 Task: Create ChildIssue0042 as Child Issue of Issue Issue0021 in Backlog  in Scrum Project Project0005 in Jira
Action: Mouse moved to (411, 453)
Screenshot: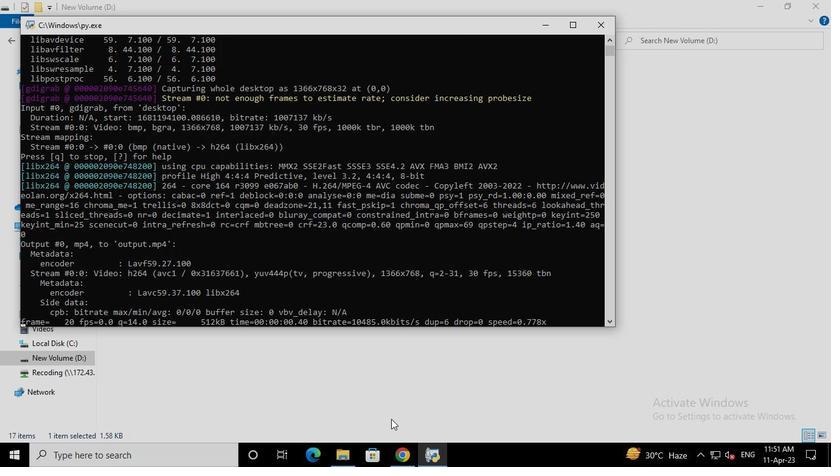 
Action: Mouse pressed left at (411, 453)
Screenshot: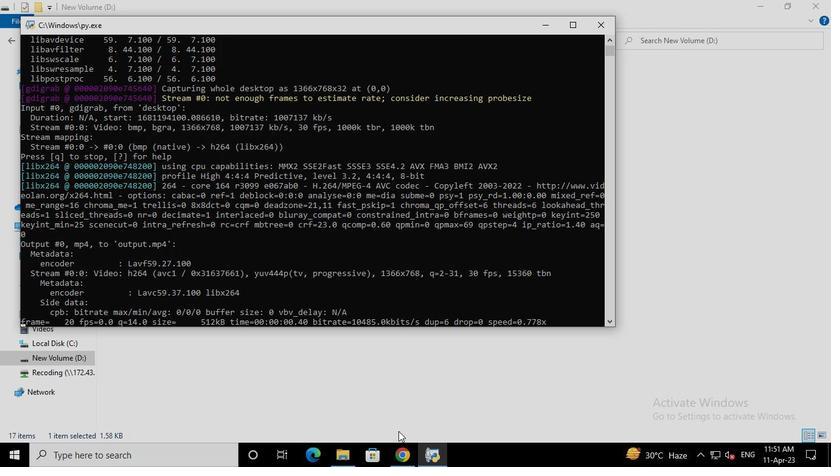 
Action: Mouse moved to (96, 184)
Screenshot: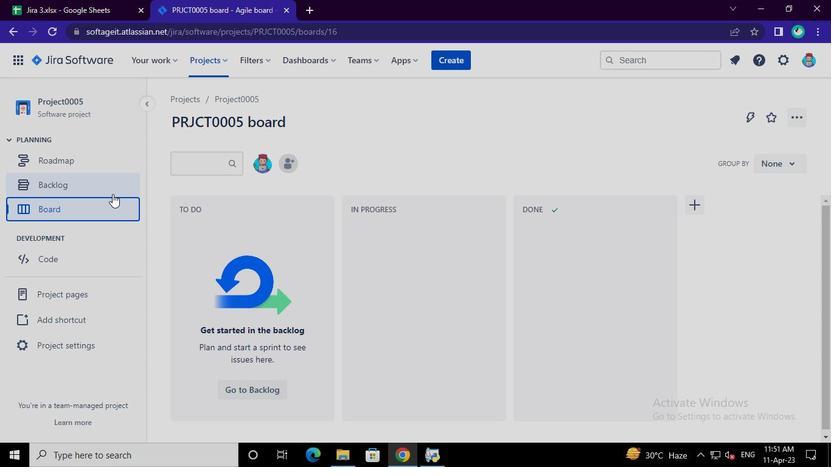 
Action: Mouse pressed left at (96, 184)
Screenshot: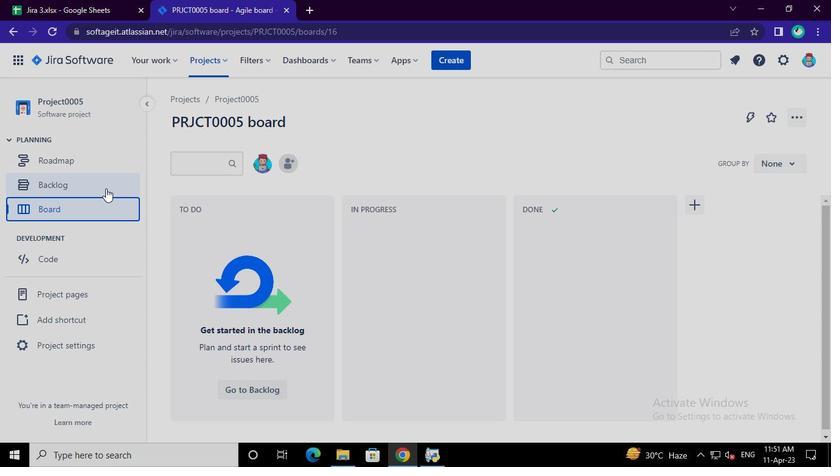 
Action: Mouse moved to (281, 277)
Screenshot: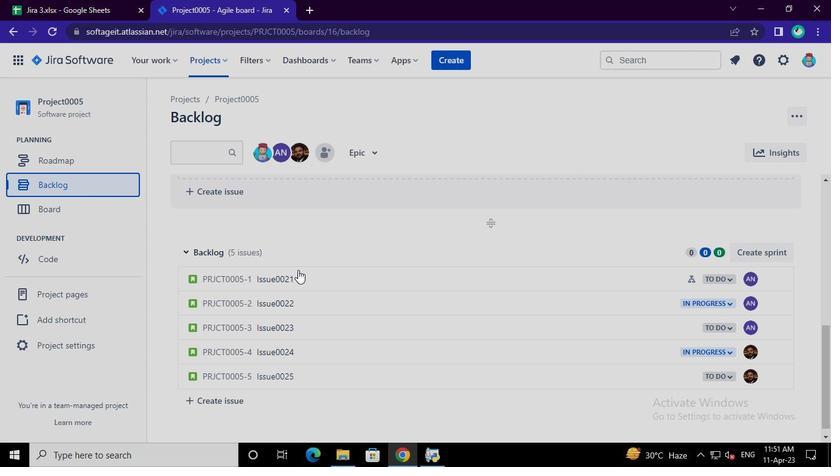 
Action: Mouse pressed left at (281, 277)
Screenshot: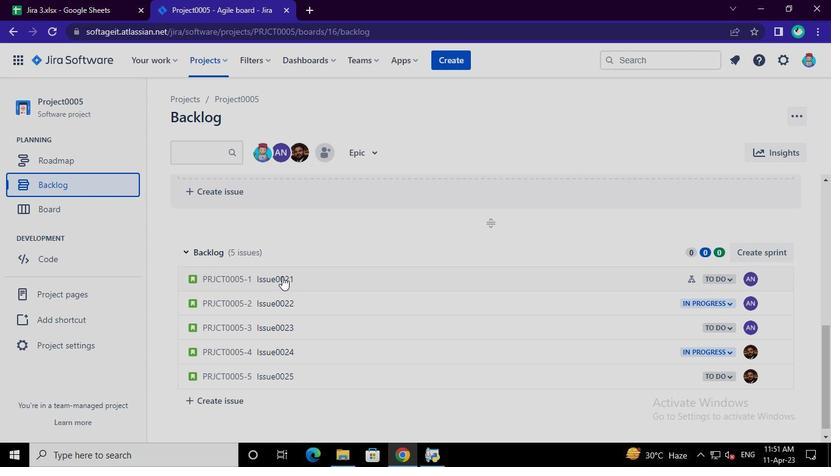 
Action: Mouse moved to (612, 248)
Screenshot: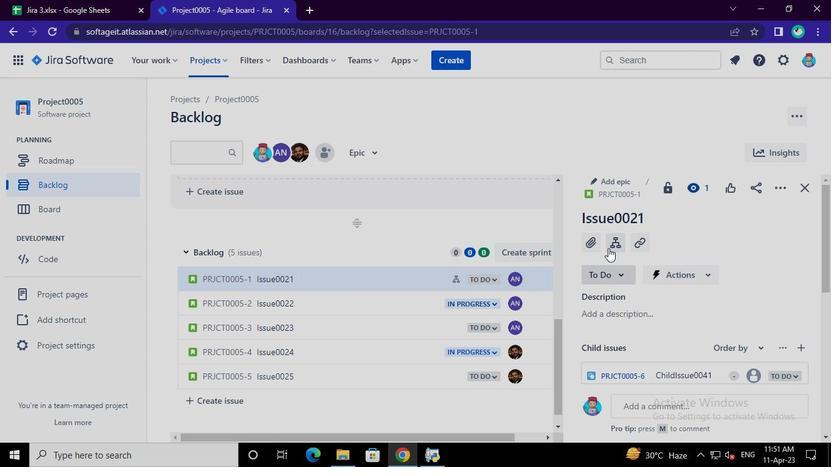 
Action: Mouse pressed left at (612, 248)
Screenshot: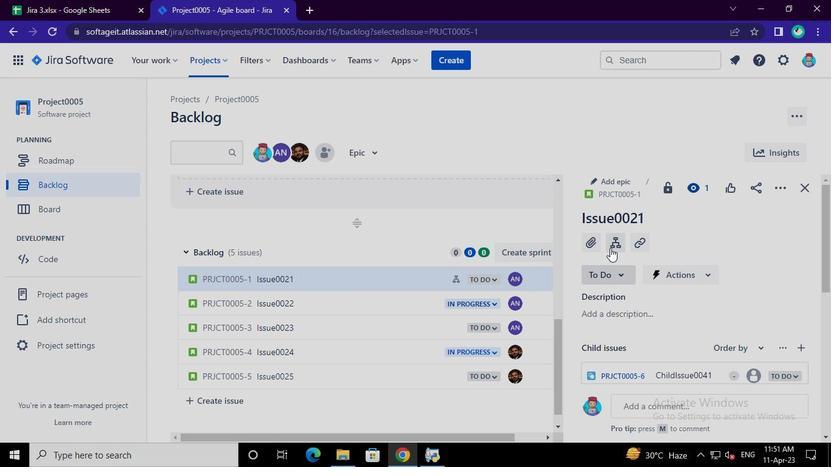 
Action: Mouse moved to (623, 295)
Screenshot: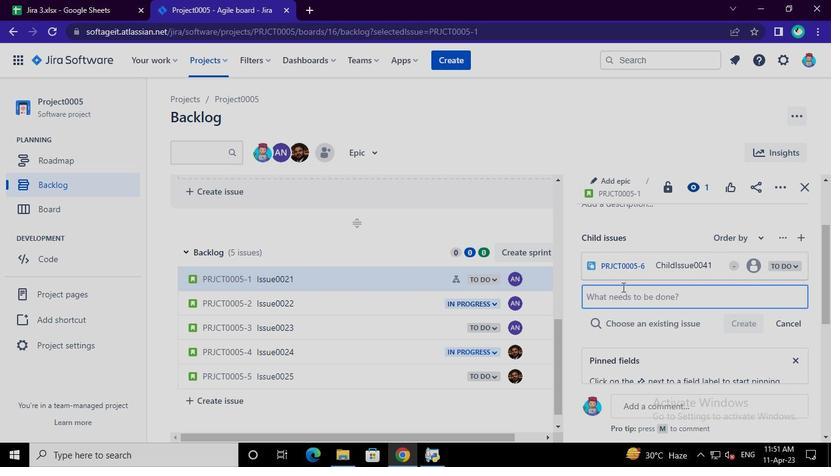 
Action: Mouse pressed left at (623, 295)
Screenshot: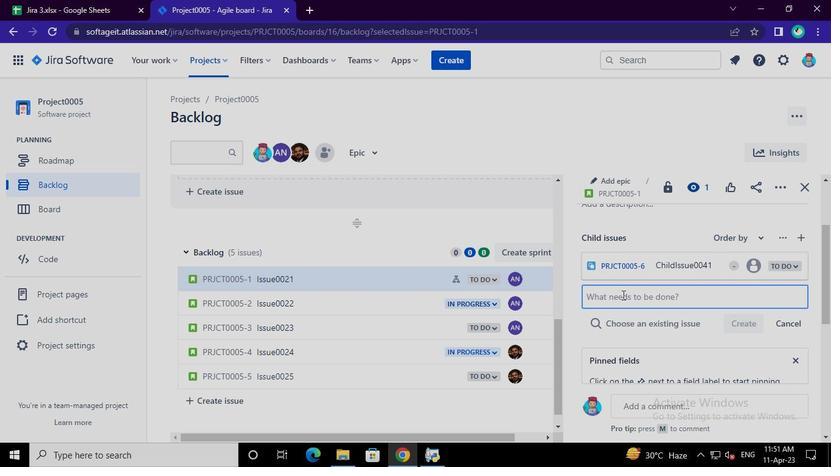 
Action: Mouse moved to (627, 294)
Screenshot: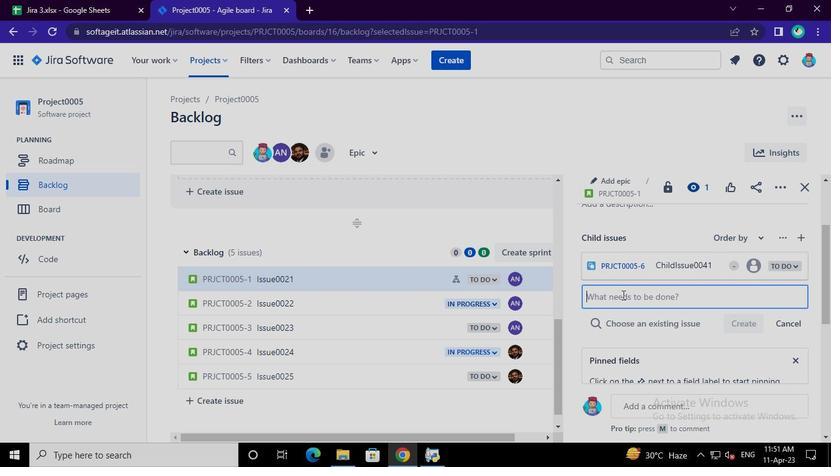 
Action: Keyboard Key.shift
Screenshot: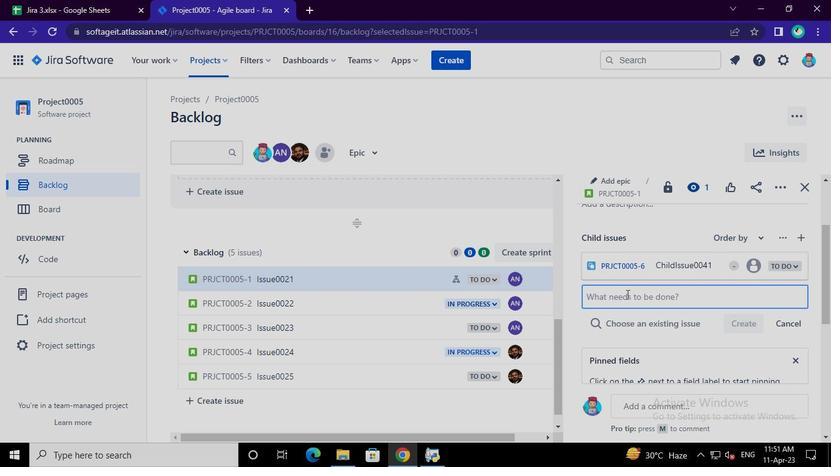 
Action: Keyboard C
Screenshot: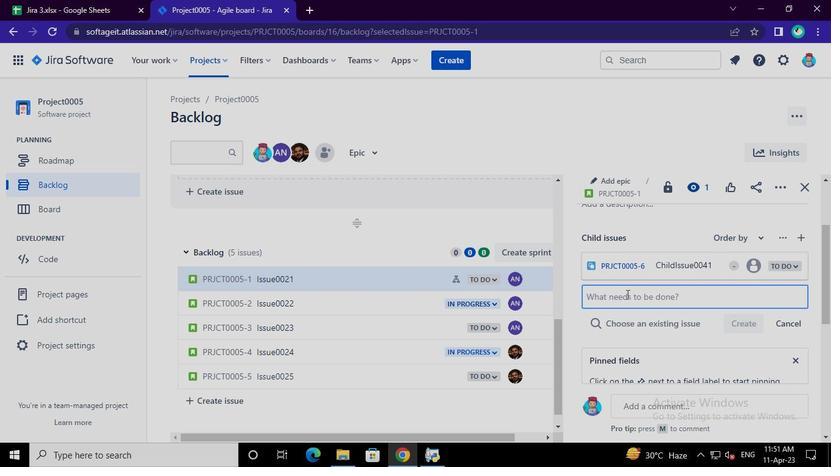 
Action: Keyboard h
Screenshot: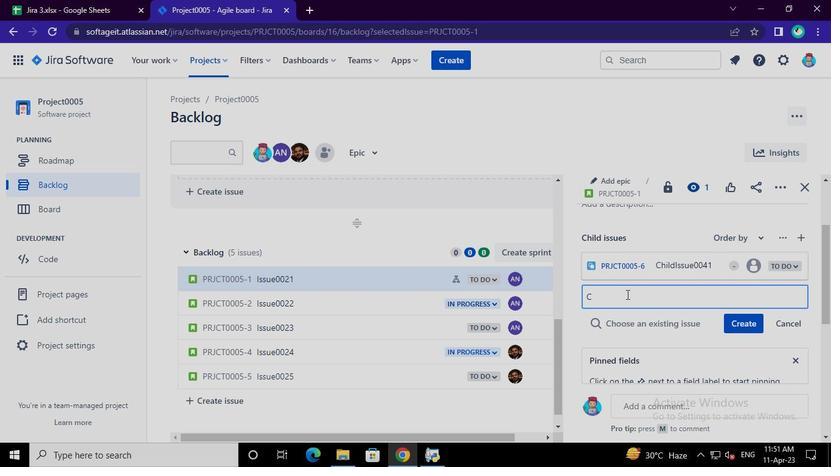 
Action: Keyboard i
Screenshot: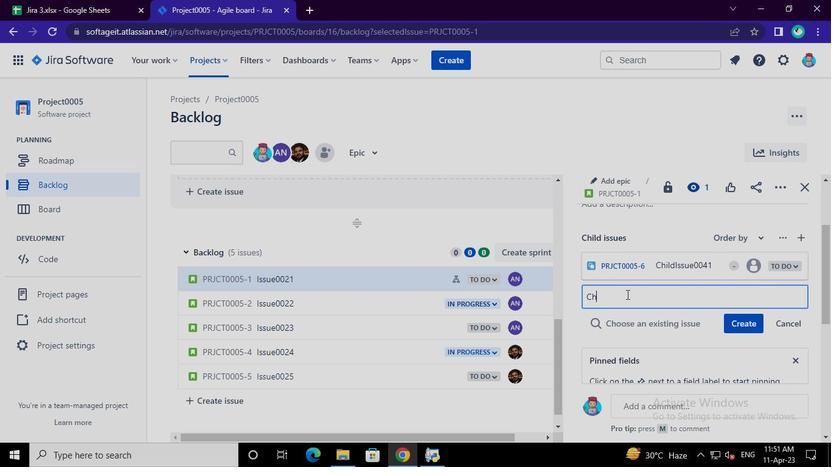 
Action: Keyboard l
Screenshot: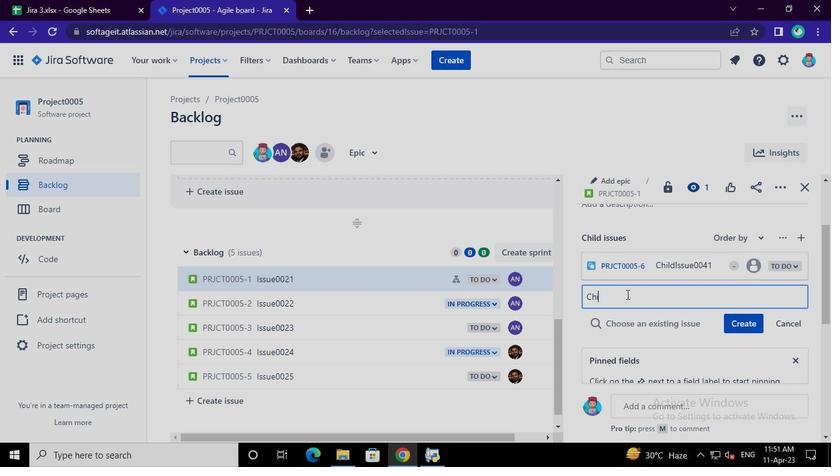 
Action: Keyboard d
Screenshot: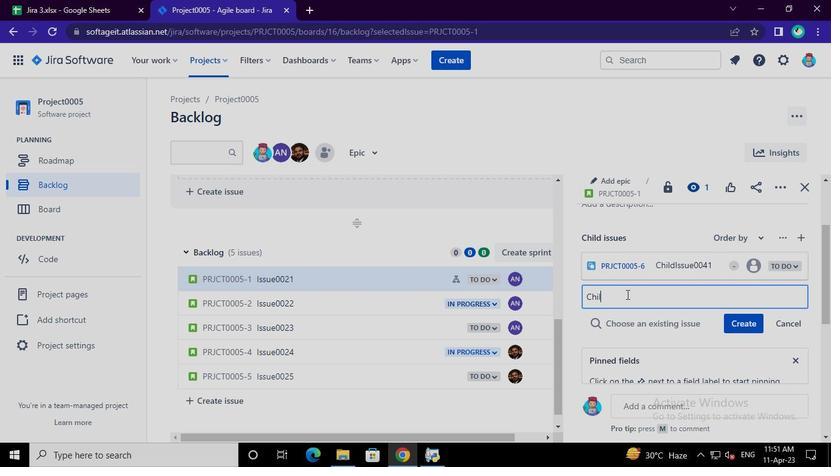 
Action: Keyboard Key.shift
Screenshot: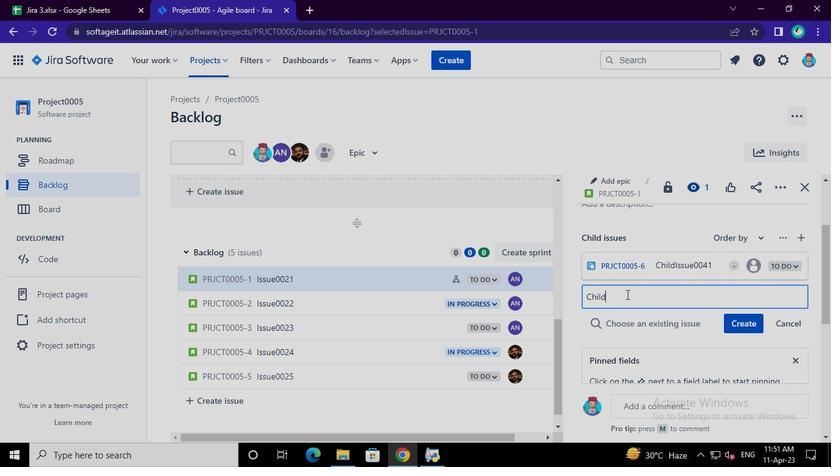 
Action: Keyboard I
Screenshot: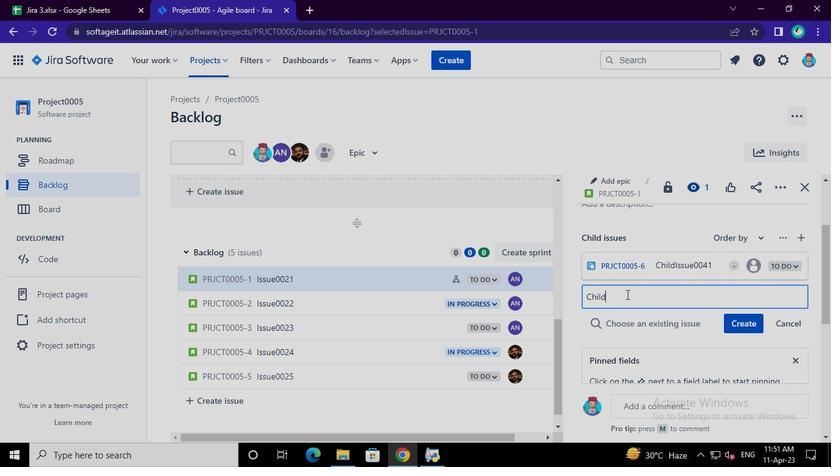 
Action: Keyboard s
Screenshot: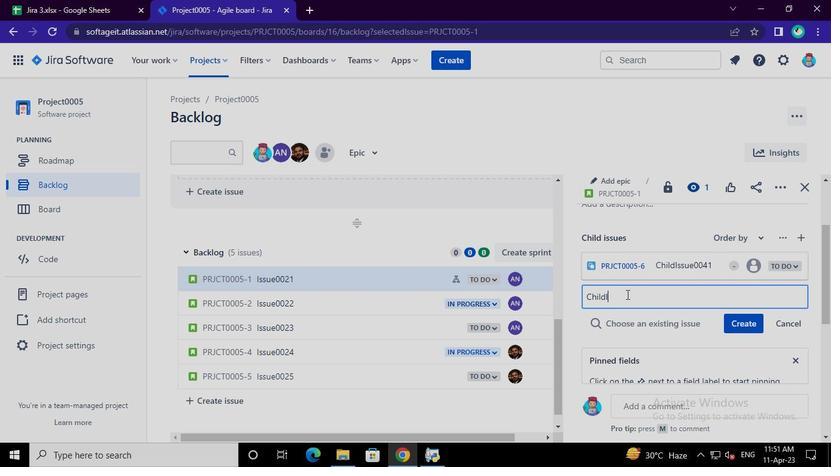 
Action: Keyboard s
Screenshot: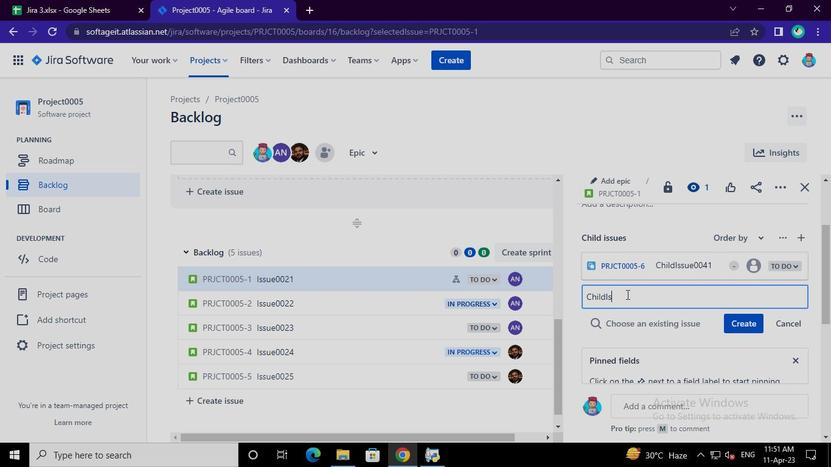 
Action: Keyboard u
Screenshot: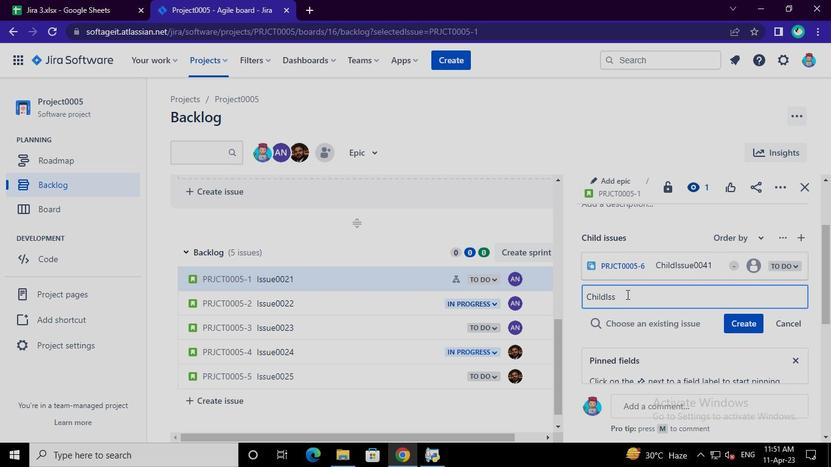 
Action: Keyboard e
Screenshot: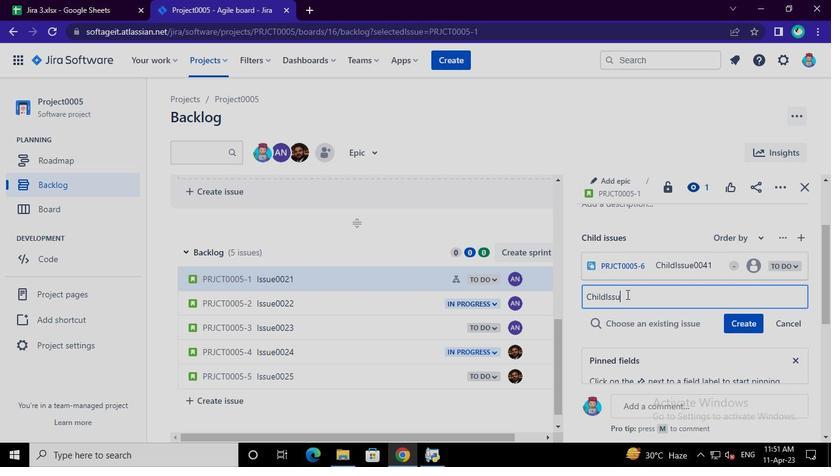 
Action: Keyboard <96>
Screenshot: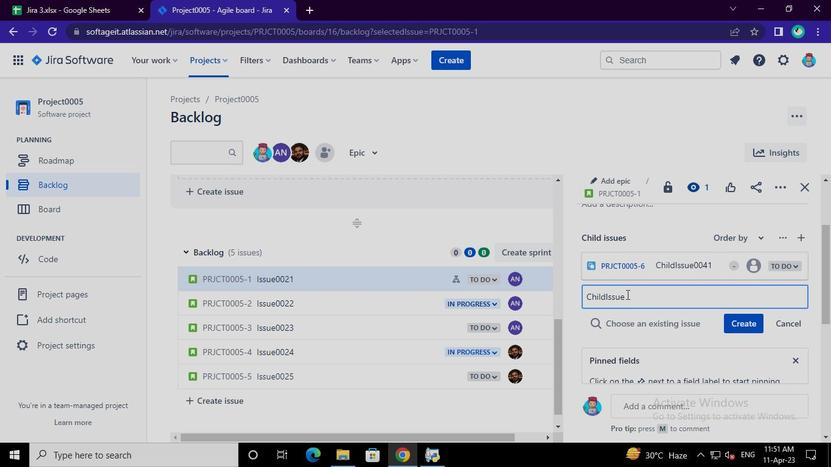
Action: Keyboard <96>
Screenshot: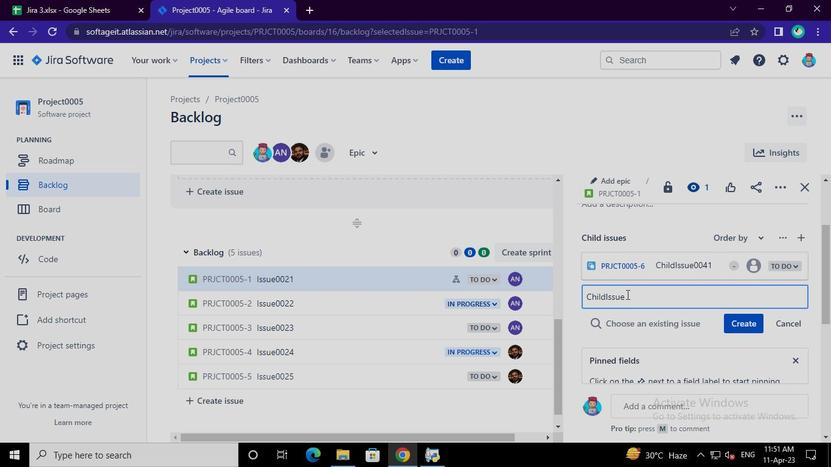 
Action: Keyboard <100>
Screenshot: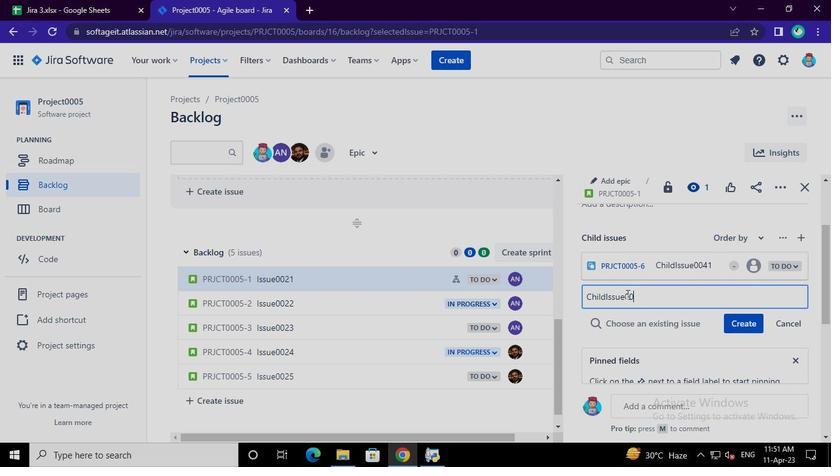 
Action: Keyboard <98>
Screenshot: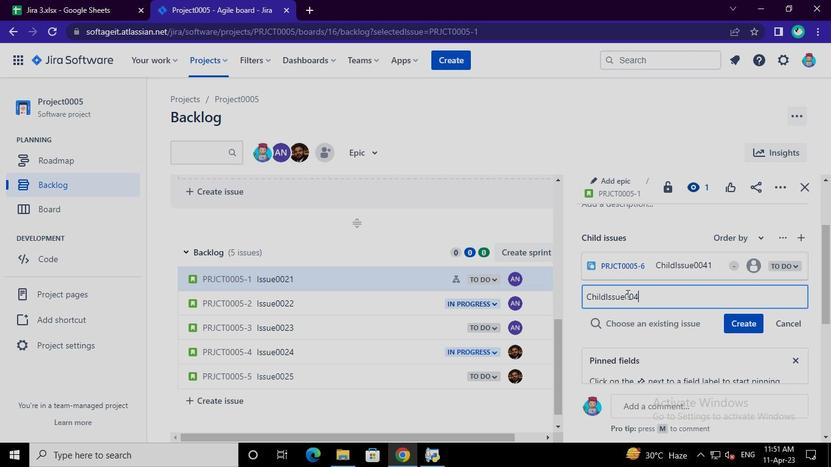 
Action: Mouse moved to (735, 325)
Screenshot: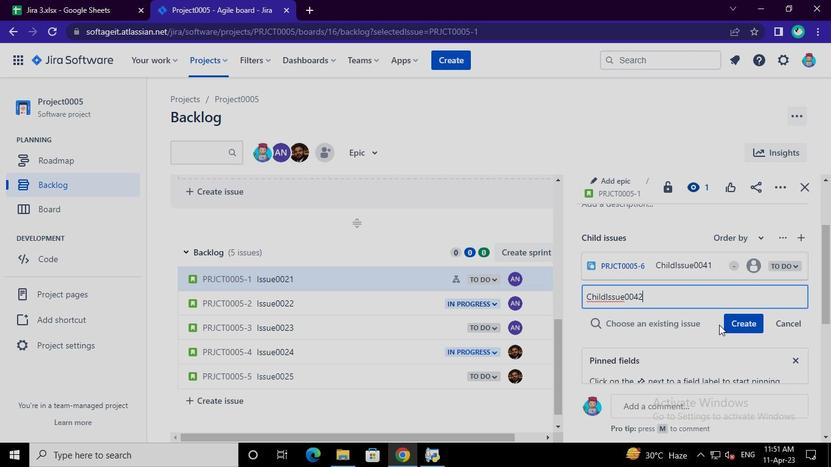 
Action: Mouse pressed left at (735, 325)
Screenshot: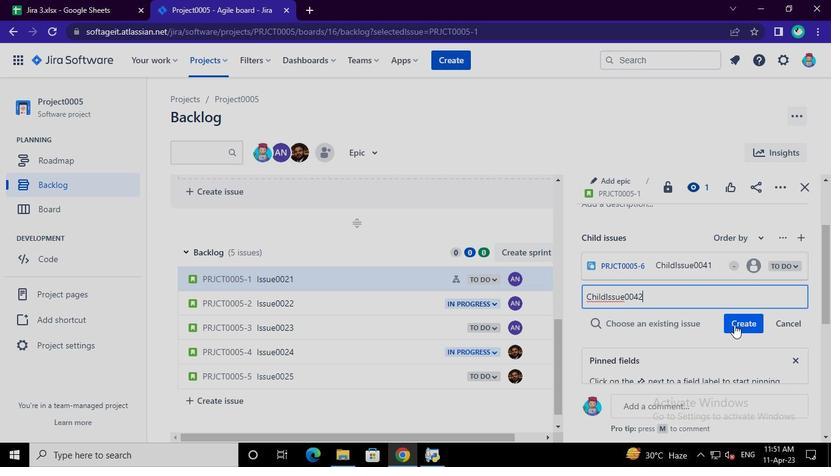 
Action: Mouse moved to (433, 453)
Screenshot: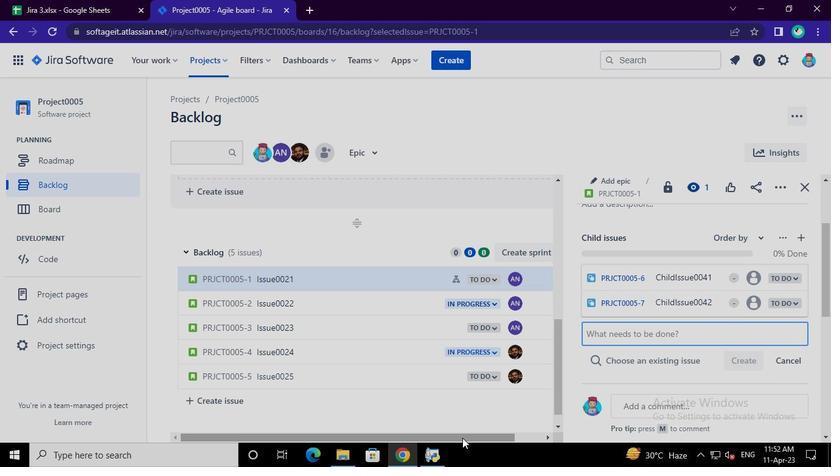 
Action: Mouse pressed left at (433, 453)
Screenshot: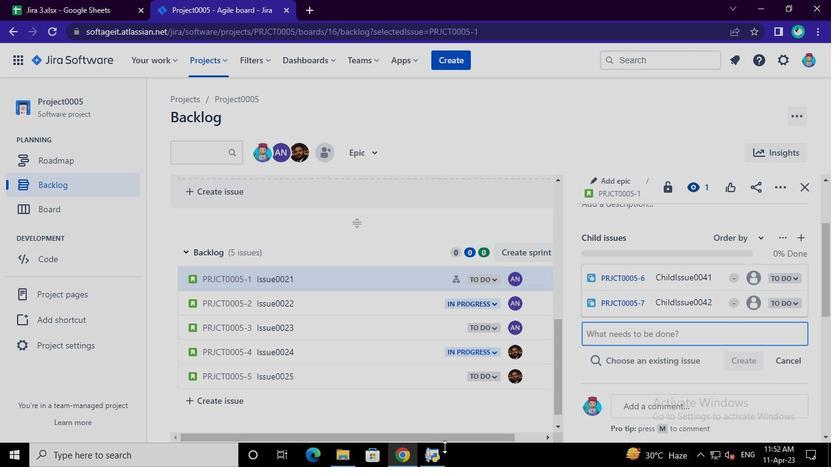 
Action: Mouse moved to (603, 25)
Screenshot: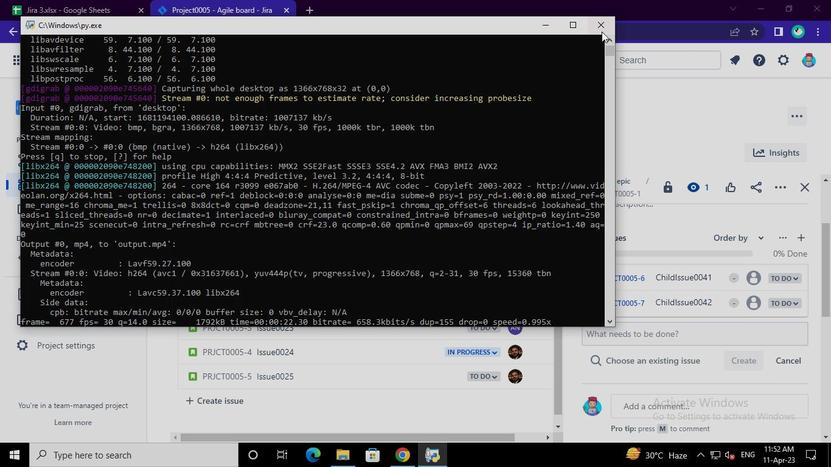 
Action: Mouse pressed left at (603, 25)
Screenshot: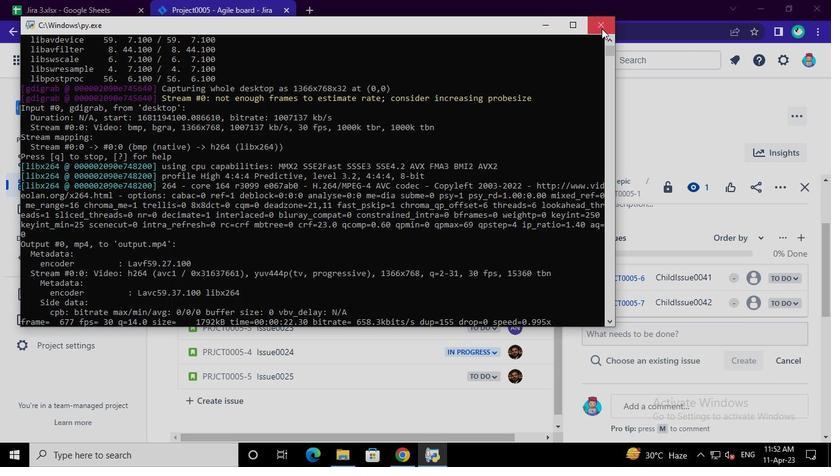 
